 Task: Add an event with the title Second Performance Recognition Ceremony, date '2023/11/17', time 9:15 AM to 11:15 AMand add a description: The training session will be facilitated by experienced professionals who specialize in team dynamics, collaboration, and organizational development. They will provide valuable insights, facilitate discussions, and guide participants through practical exercises to reinforce the concepts covered., put the event into Blue category . Add location for the event as: Amsterdam, Netherlands, logged in from the account softage.7@softage.netand send the event invitation to softage.8@softage.net and softage.9@softage.net. Set a reminder for the event 15 minutes before
Action: Mouse moved to (100, 119)
Screenshot: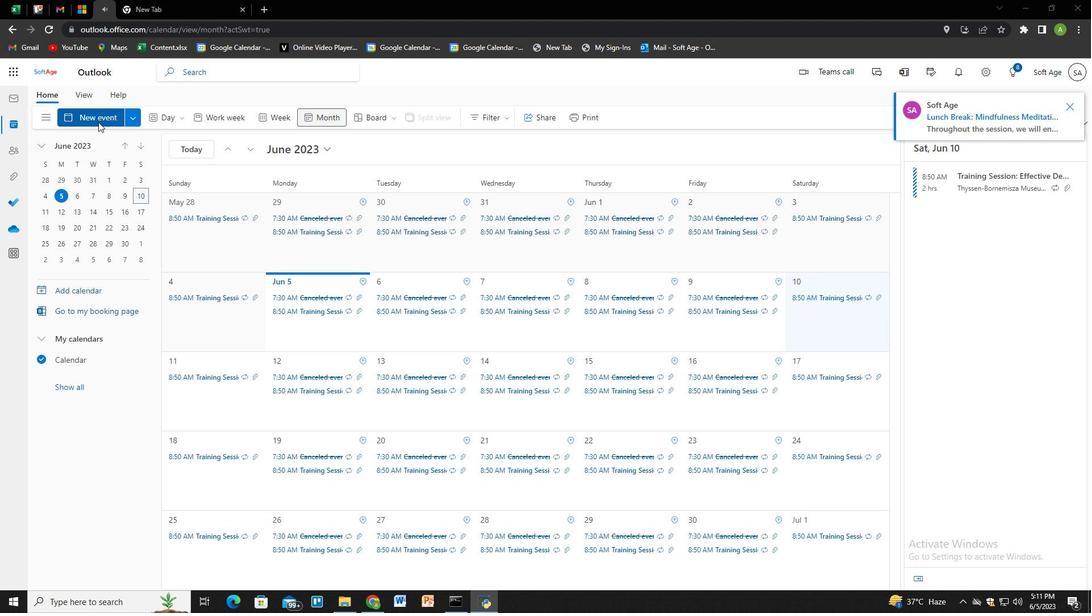 
Action: Mouse pressed left at (100, 119)
Screenshot: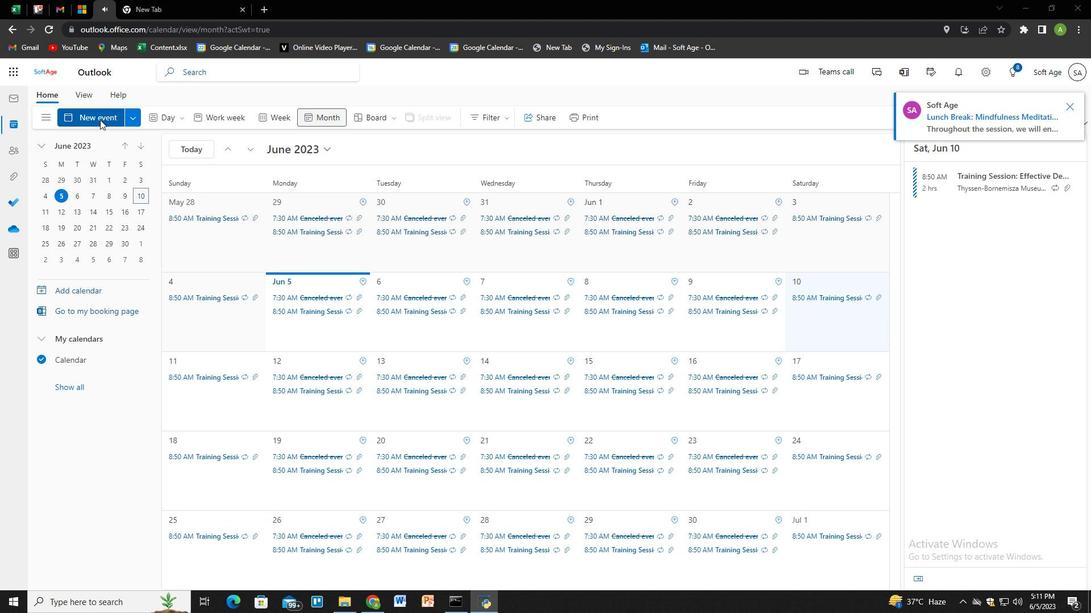 
Action: Mouse moved to (441, 190)
Screenshot: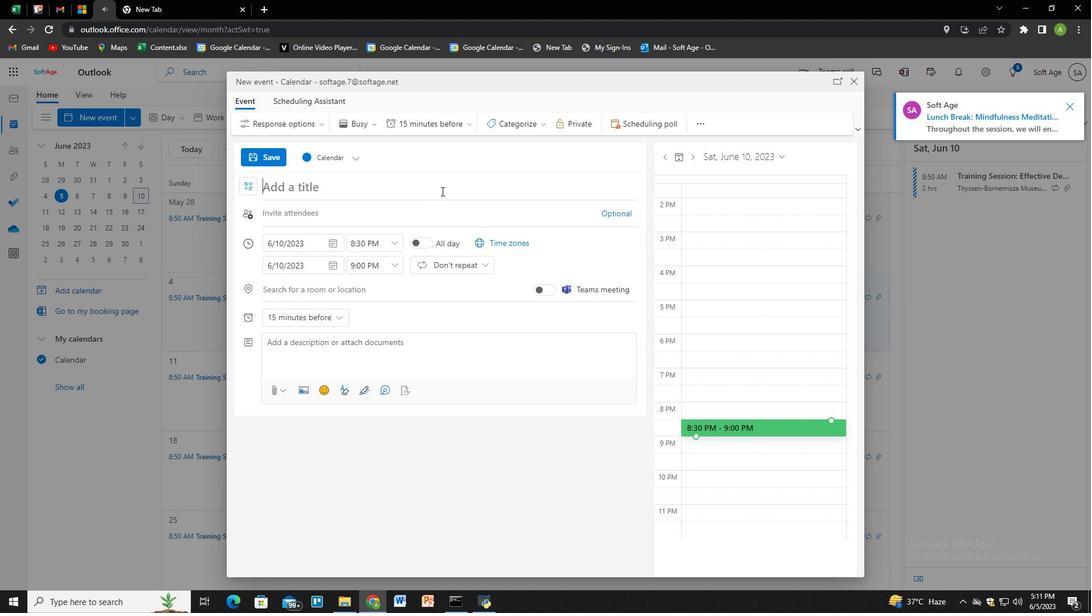 
Action: Mouse pressed left at (441, 190)
Screenshot: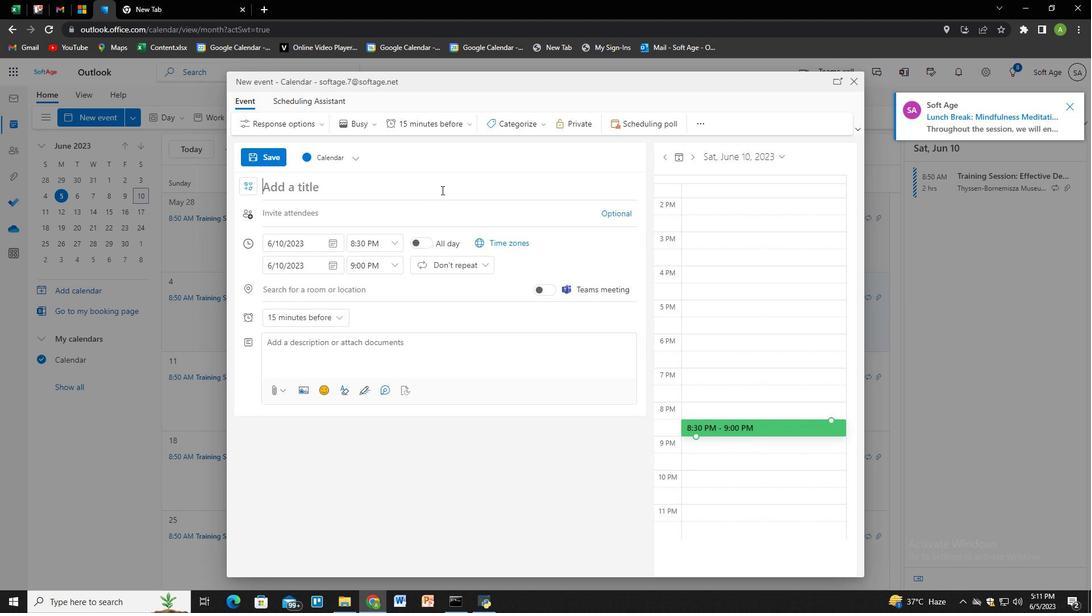 
Action: Key pressed <Key.shift>Second<Key.space><Key.shift><Key.shift><Key.shift><Key.shift><Key.shift><Key.shift><Key.shift><Key.shift><Key.shift><Key.shift><Key.shift><Key.shift><Key.shift><Key.shift><Key.shift><Key.shift><Key.shift><Key.shift><Key.shift><Key.shift>{<Key.backspace>Performance<Key.space><Key.shift>Recognition<Key.shift><Key.space><Key.shift>Ceremony,<Key.backspace>
Screenshot: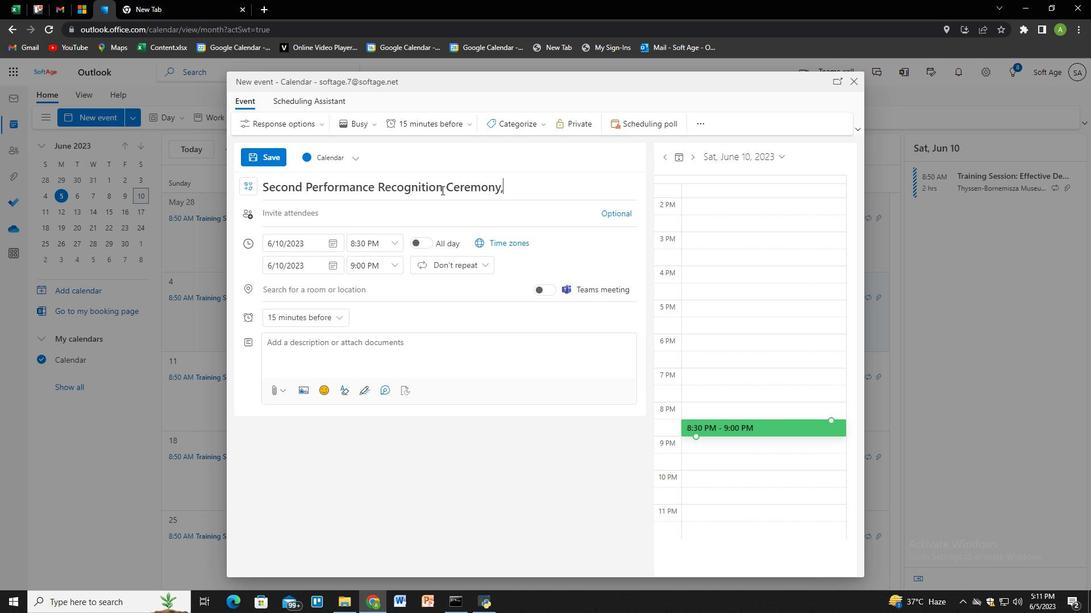 
Action: Mouse moved to (329, 245)
Screenshot: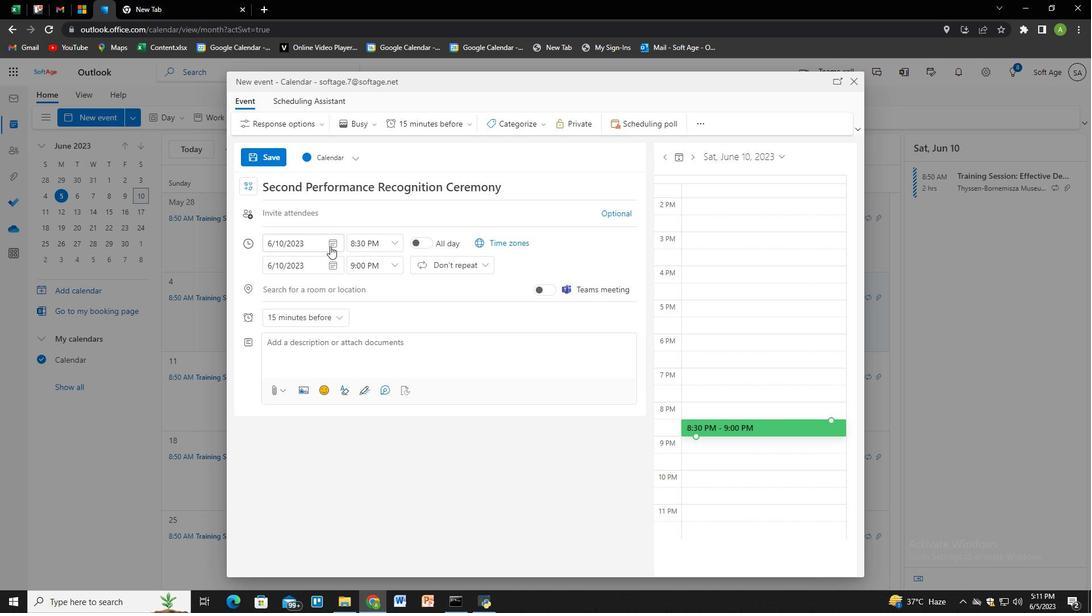 
Action: Mouse pressed left at (329, 245)
Screenshot: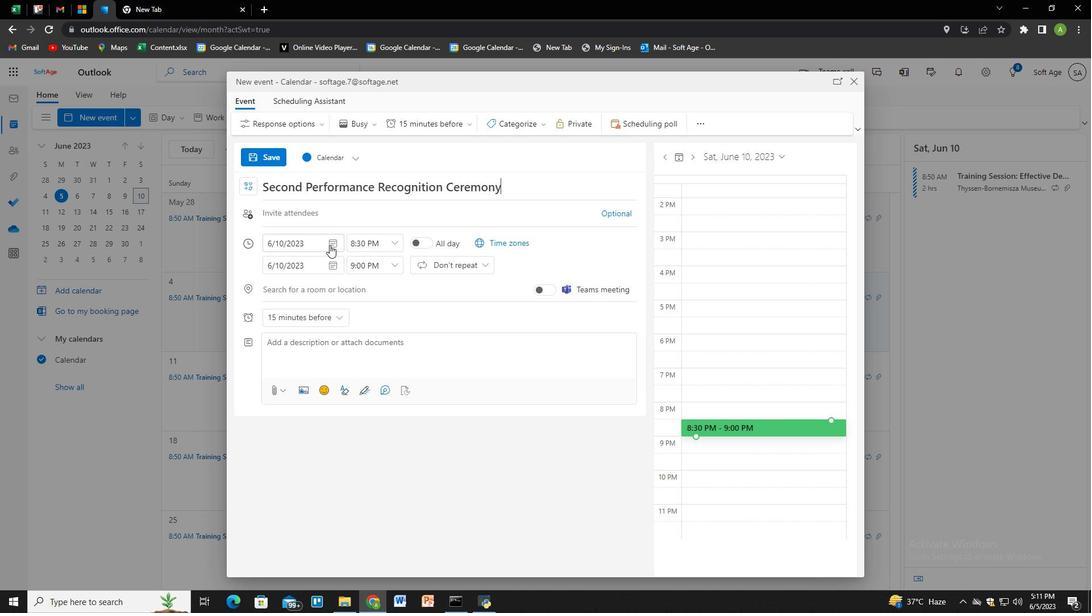 
Action: Mouse moved to (374, 263)
Screenshot: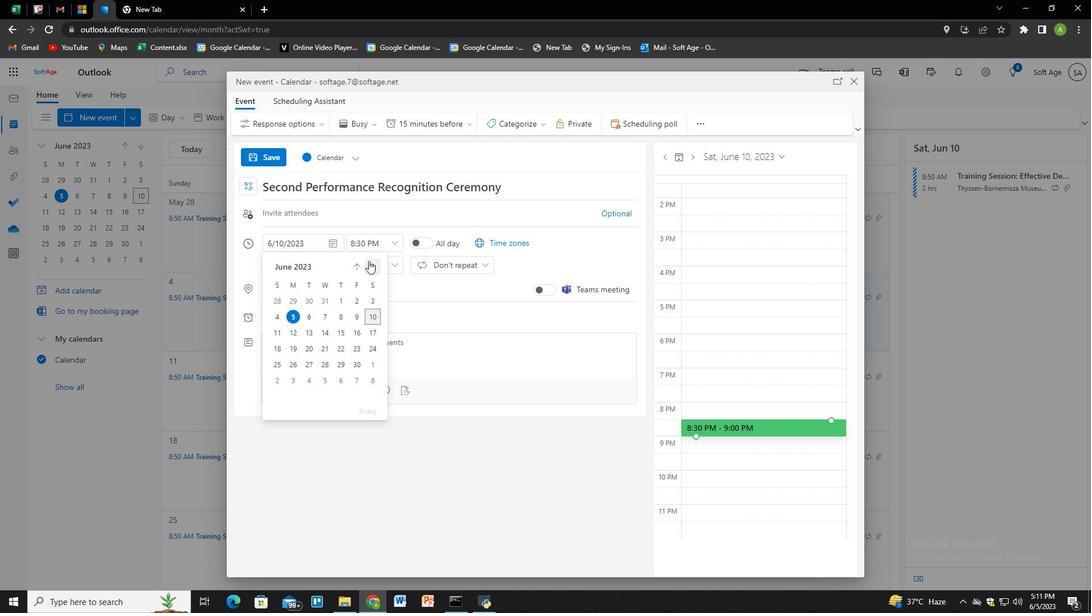 
Action: Mouse pressed left at (374, 263)
Screenshot: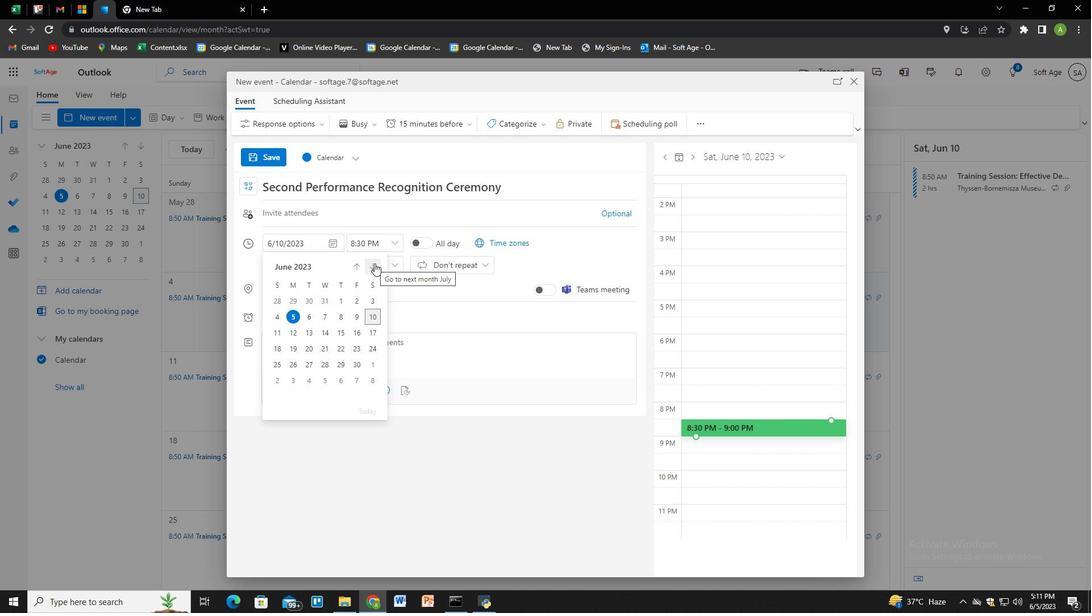 
Action: Mouse pressed left at (374, 263)
Screenshot: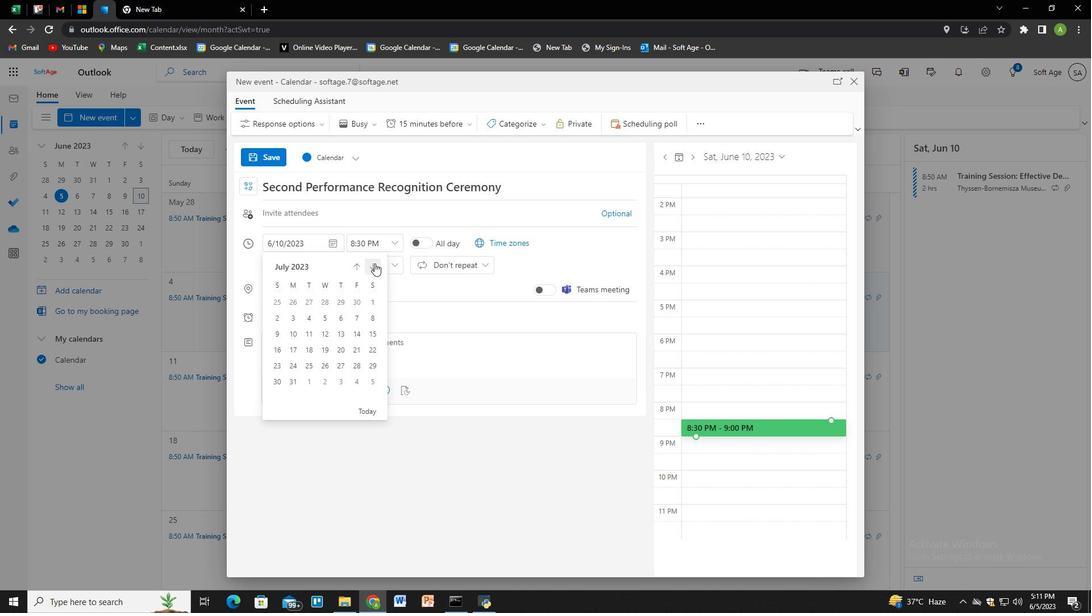 
Action: Mouse pressed left at (374, 263)
Screenshot: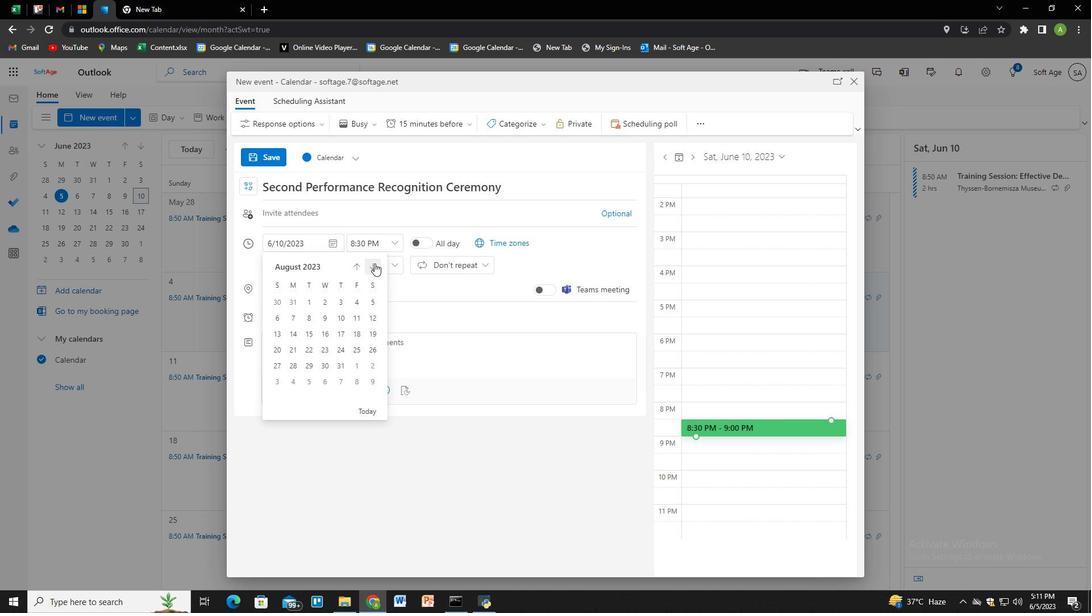 
Action: Mouse pressed left at (374, 263)
Screenshot: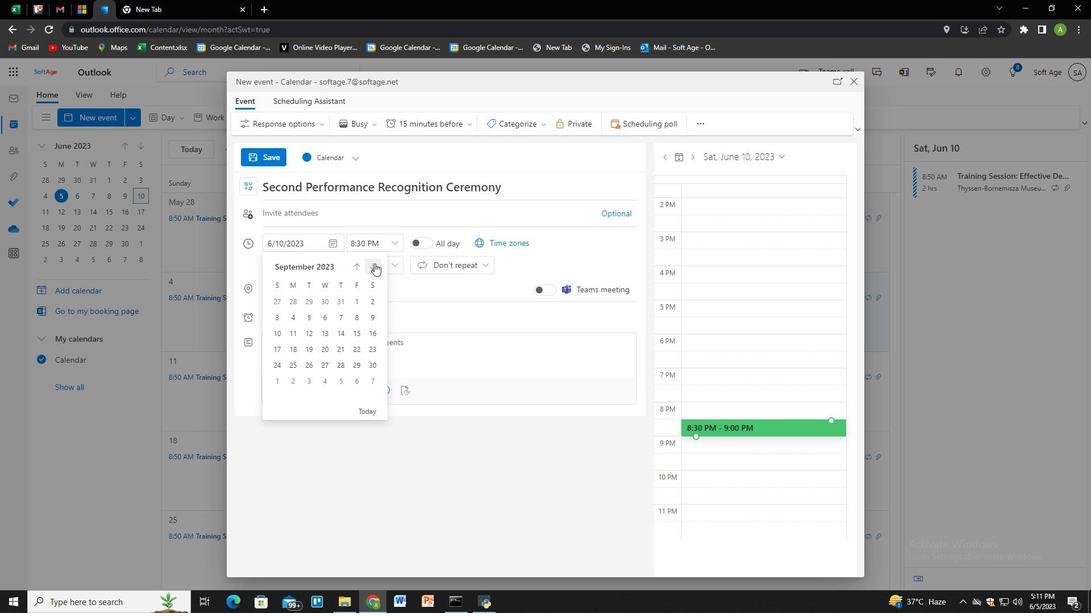 
Action: Mouse pressed left at (374, 263)
Screenshot: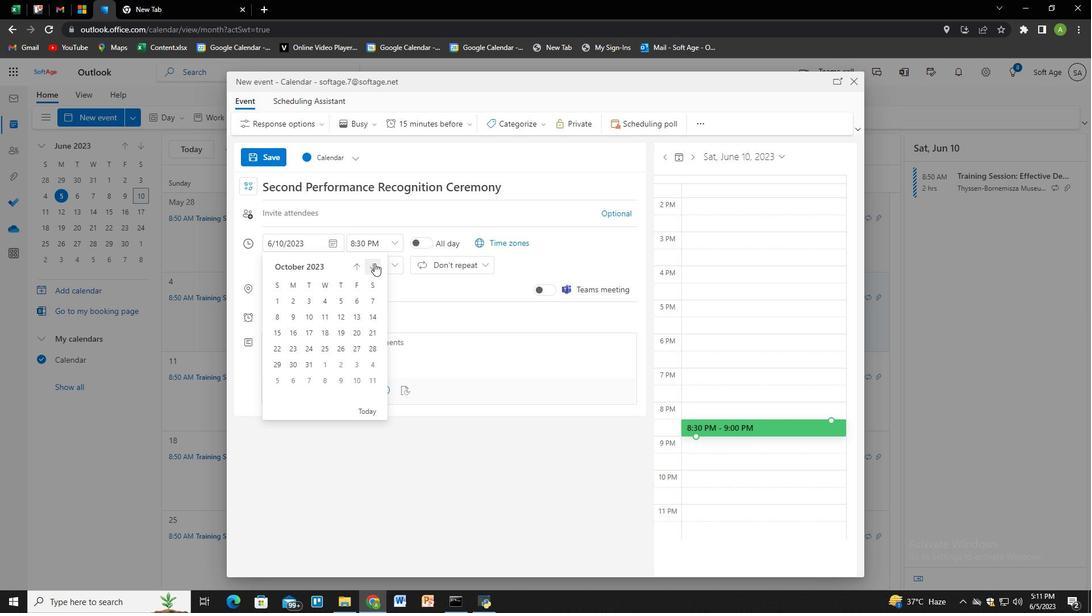 
Action: Mouse moved to (355, 335)
Screenshot: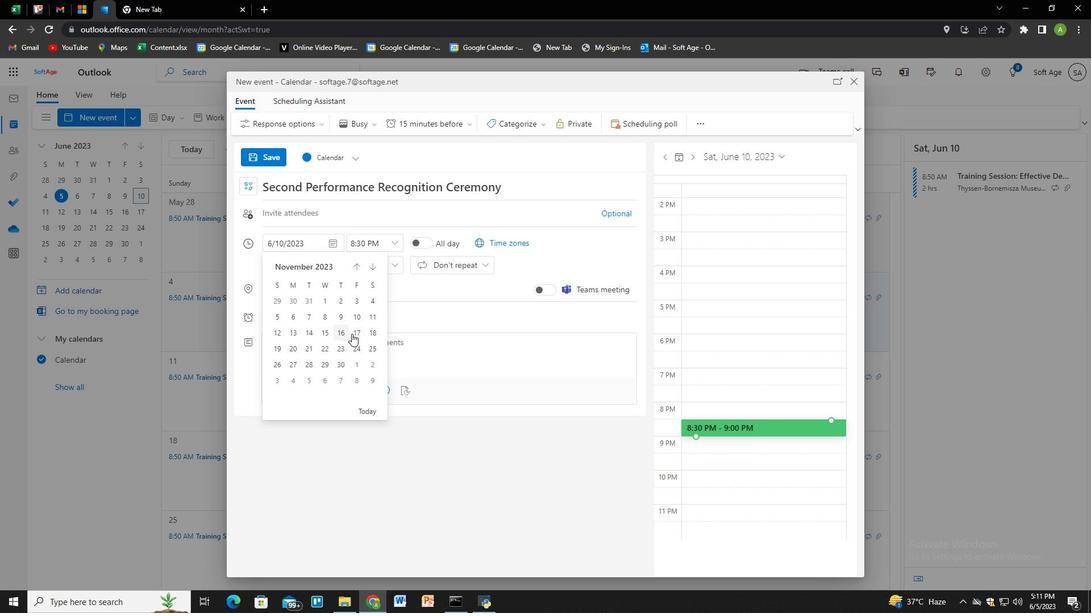 
Action: Mouse pressed left at (355, 335)
Screenshot: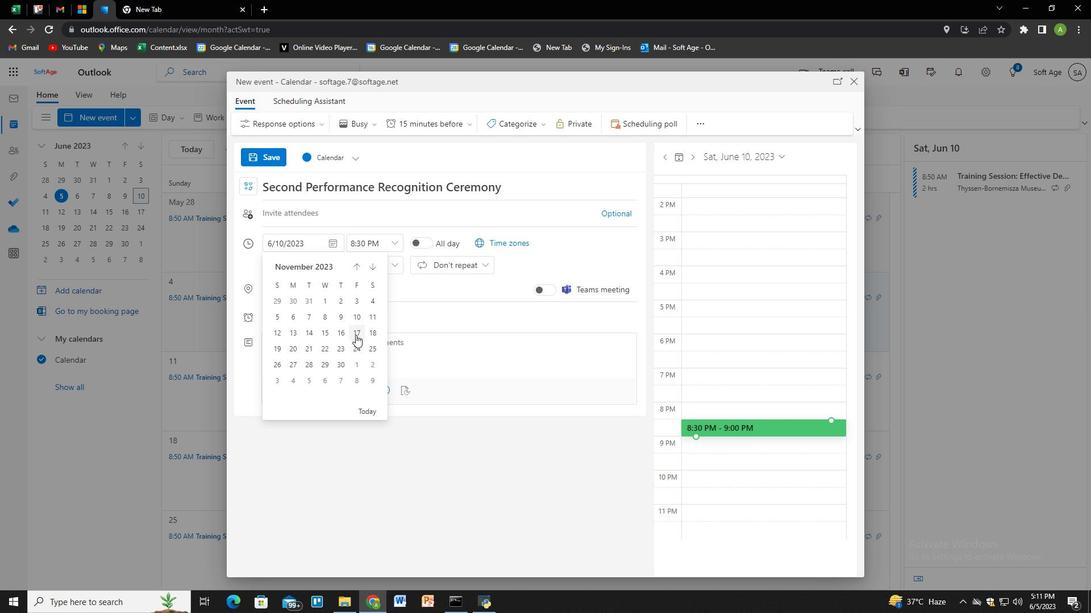 
Action: Mouse moved to (356, 246)
Screenshot: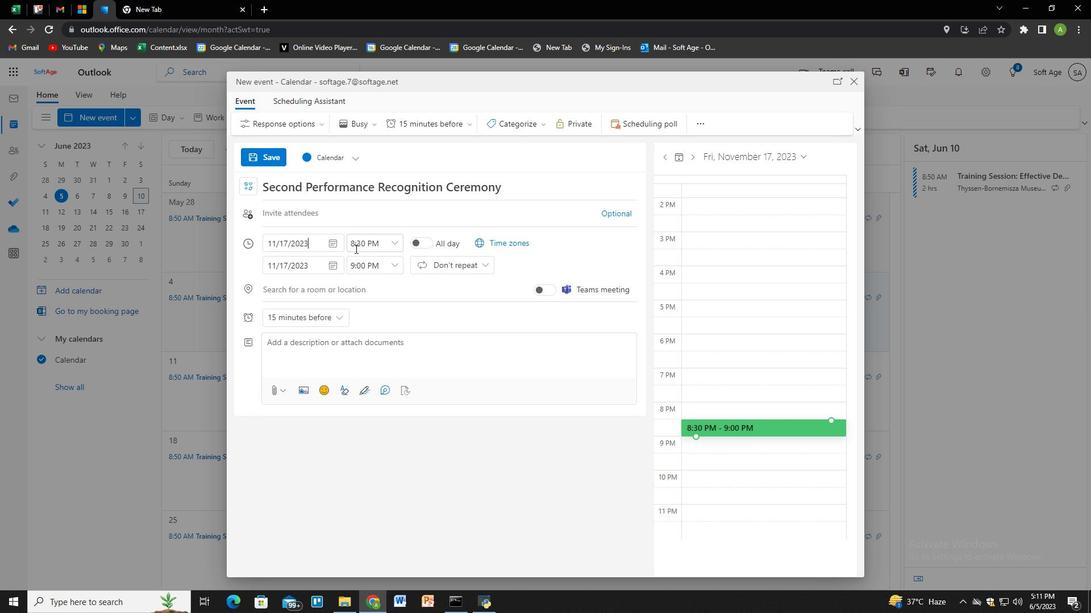 
Action: Mouse pressed left at (356, 246)
Screenshot: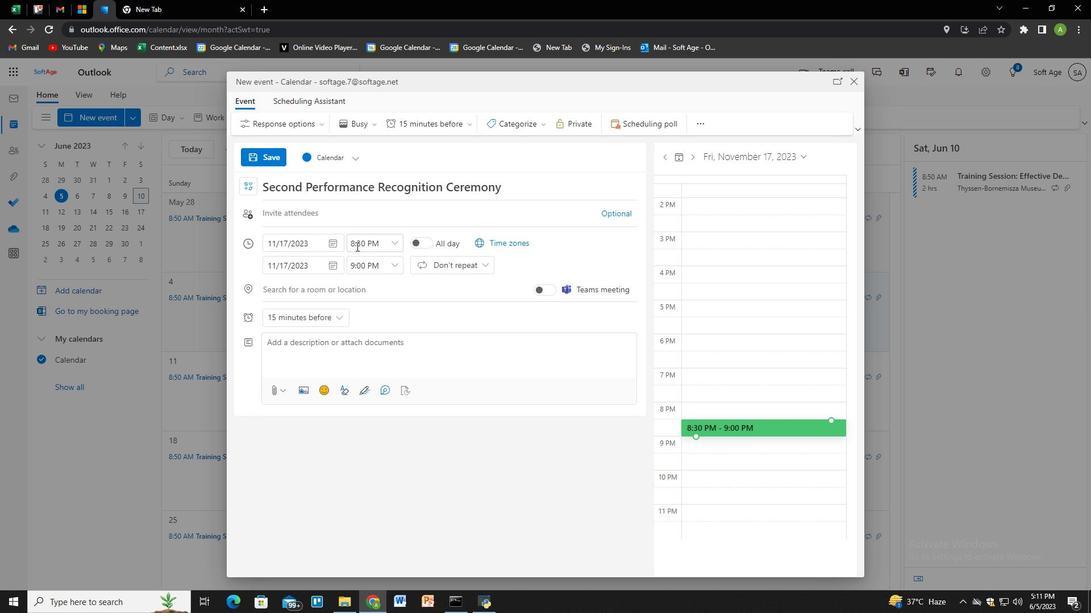 
Action: Key pressed 9<Key.shift_r>15<Key.backspace><Key.backspace><Key.shift_r>:15<Key.space><Key.shift>AM<Key.tab><Key.tab><Key.backspace>11<Key.shift_r>:15<Key.space><Key.shift>AMM
Screenshot: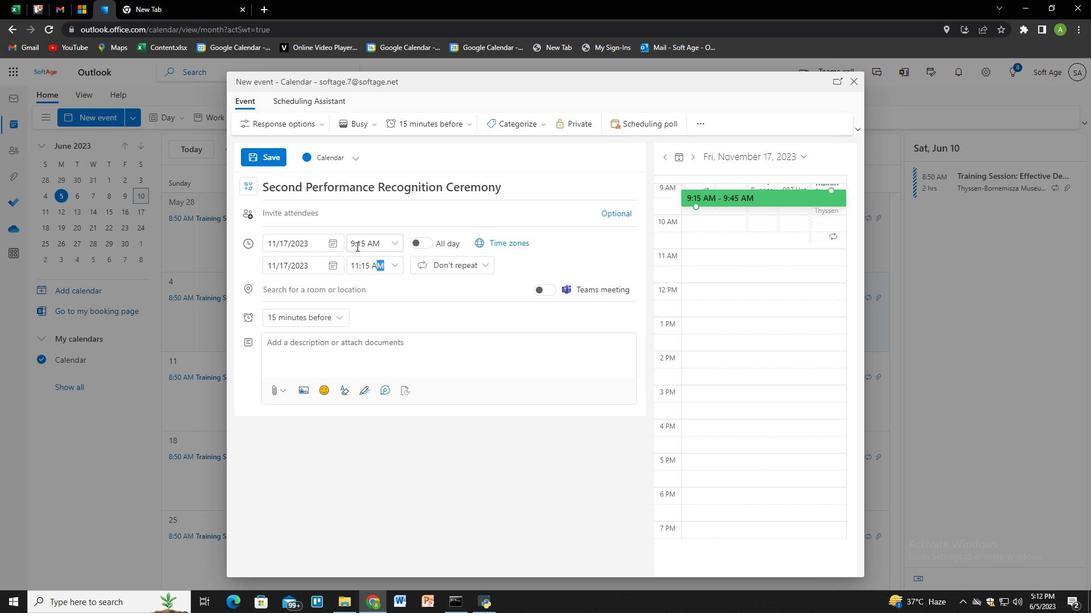 
Action: Mouse moved to (509, 269)
Screenshot: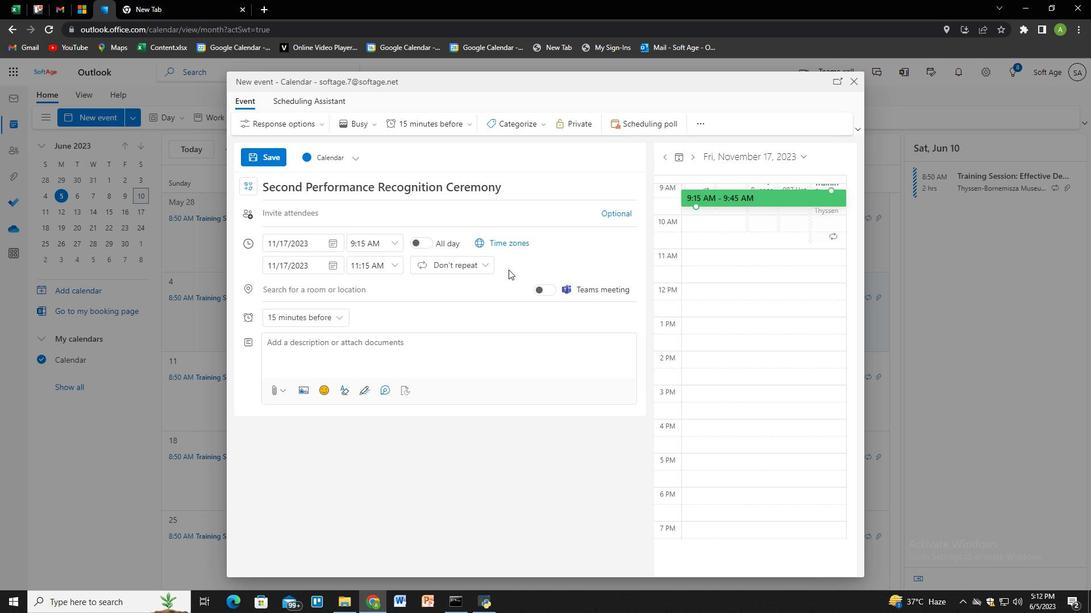 
Action: Mouse pressed left at (509, 269)
Screenshot: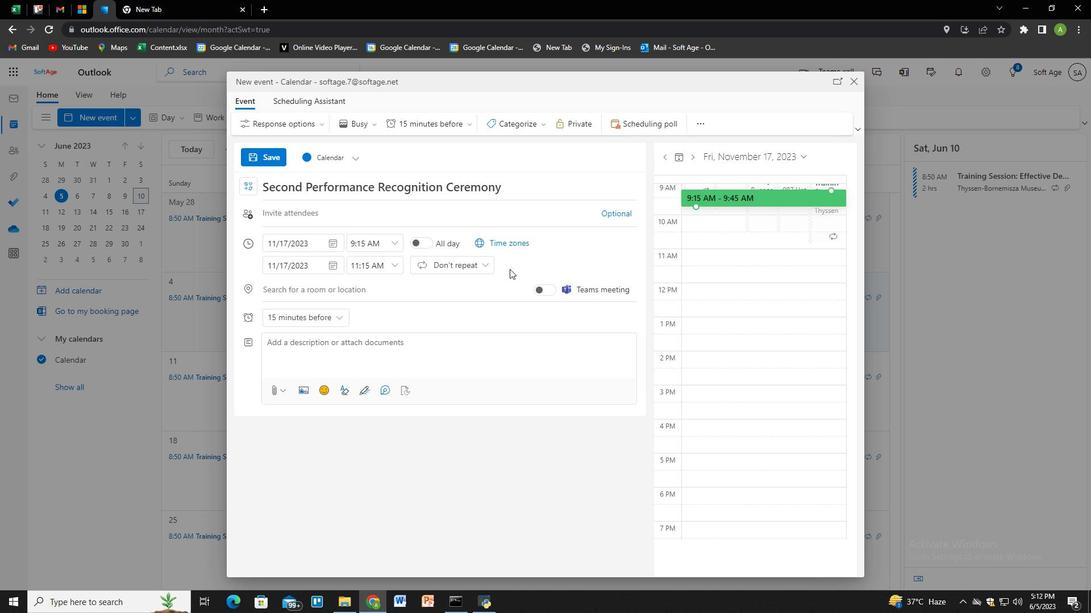 
Action: Mouse moved to (348, 354)
Screenshot: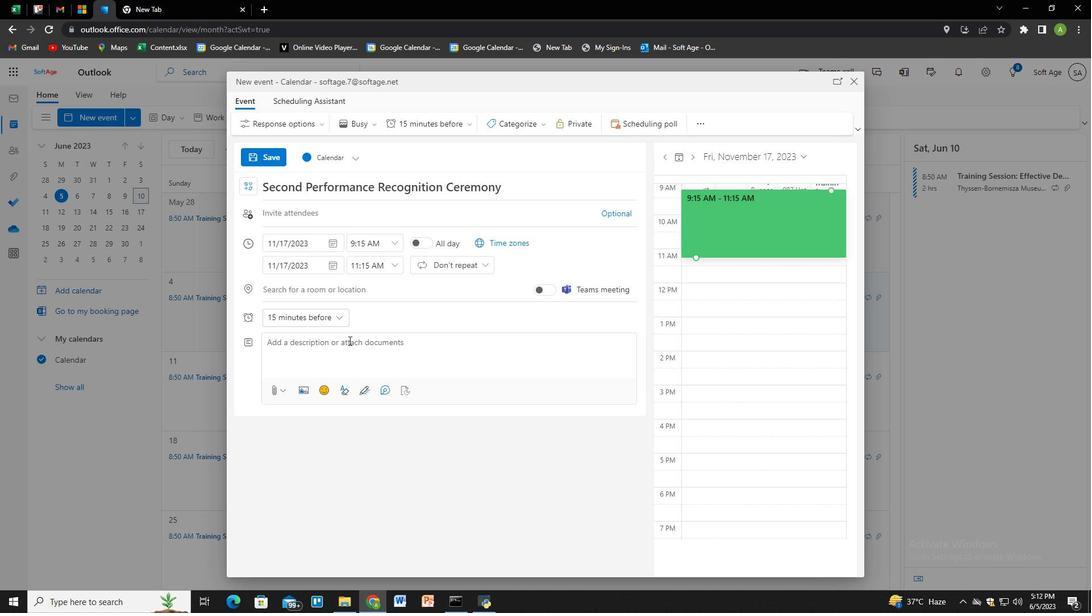 
Action: Mouse pressed left at (348, 354)
Screenshot: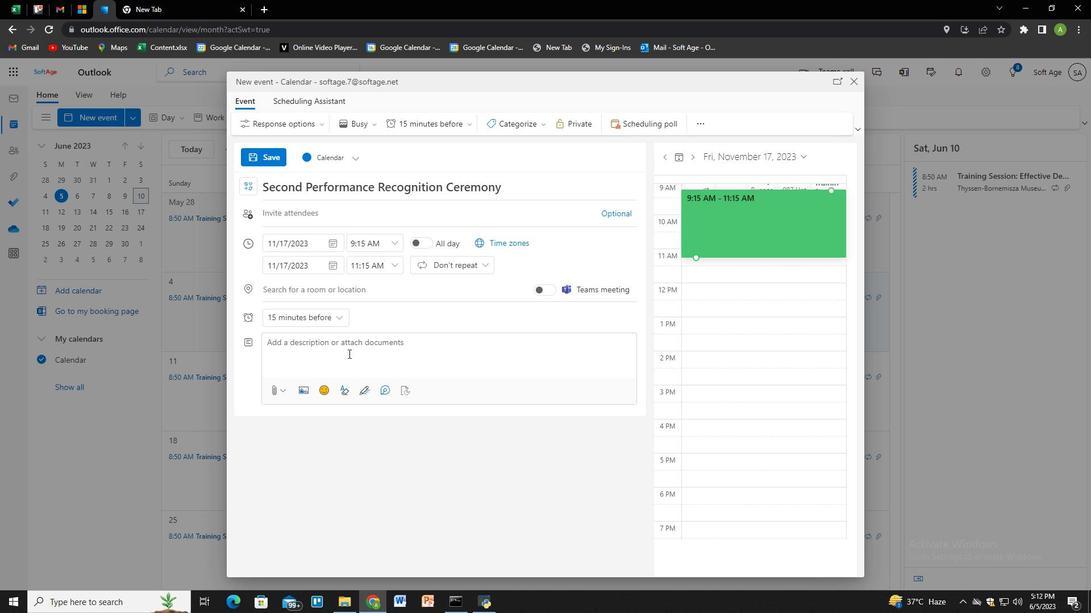 
Action: Mouse moved to (348, 354)
Screenshot: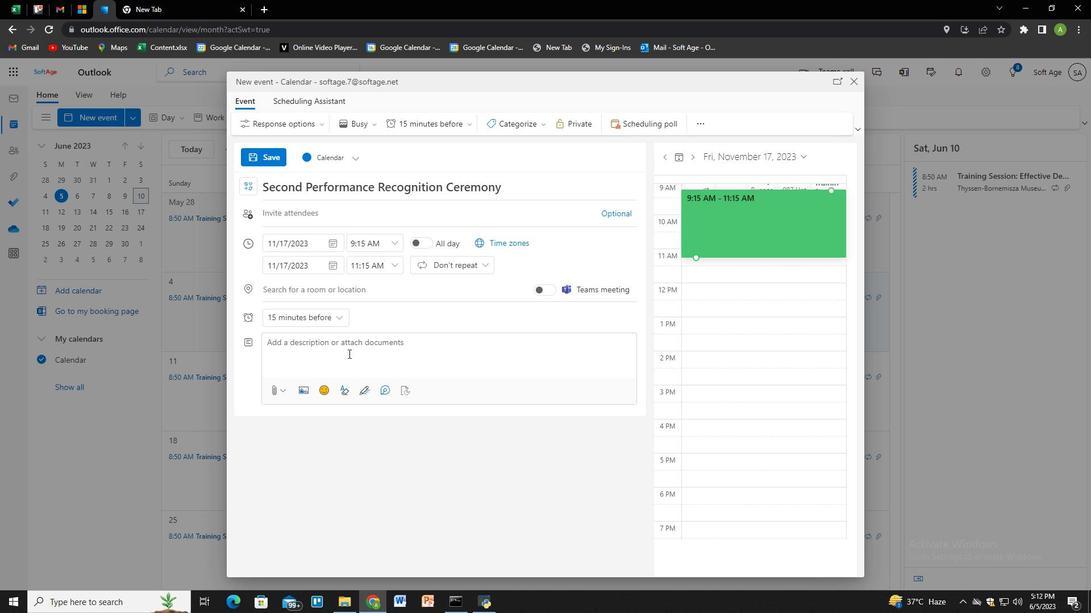 
Action: Key pressed <Key.shift>Parti<Key.backspace><Key.backspace><Key.backspace><Key.backspace><Key.backspace><Key.backspace><Key.backspace><Key.backspace><Key.backspace><Key.backspace><Key.shift>The<Key.space>training<Key.space>session<Key.space>will<Key.space>be<Key.space>facilitated<Key.space>by<Key.space>experienced<Key.space>professionals<Key.space>who<Key.space>specialize<Key.space>in<Key.space>team<Key.space>dynamics,<Key.space>collaboration,<Key.space>nd<Key.backspace><Key.backspace>and<Key.space>organizationn<Key.backspace>al<Key.space>development.<Key.space><Key.shift>They<Key.space>will<Key.space>provide<Key.space>valual<Key.backspace>ble<Key.space>insight,<Key.space>facilitate<Key.space>des<Key.backspace><Key.backspace>iscussions,<Key.space>and<Key.space>guide<Key.space>participants<Key.space>through<Key.space>practical<Key.space>exercises<Key.space>to<Key.space>reinforce<Key.space>the<Key.space>concepts<Key.space>covered.
Screenshot: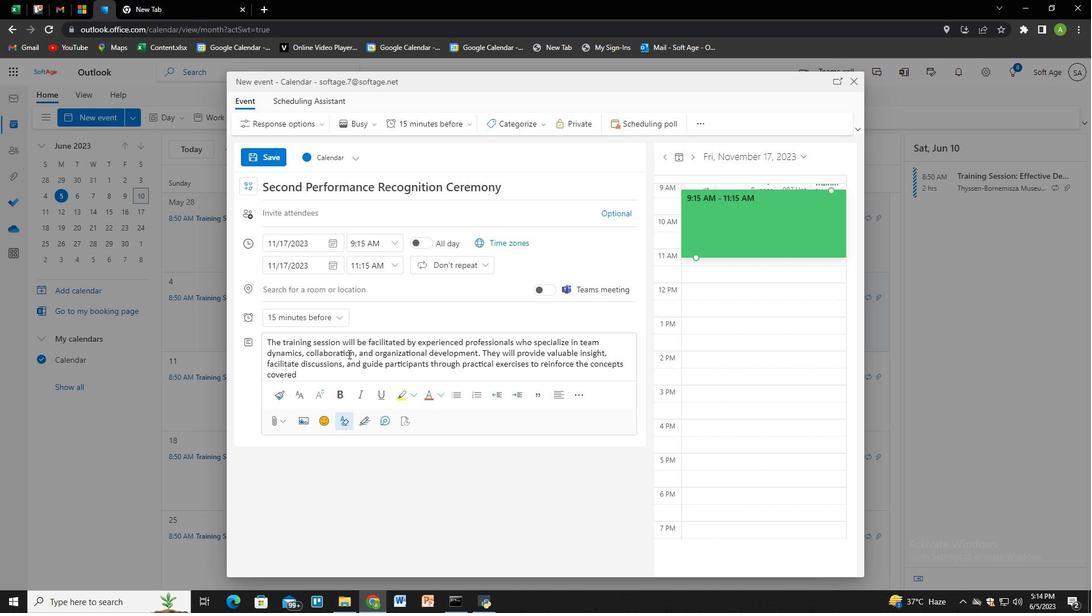 
Action: Mouse moved to (501, 122)
Screenshot: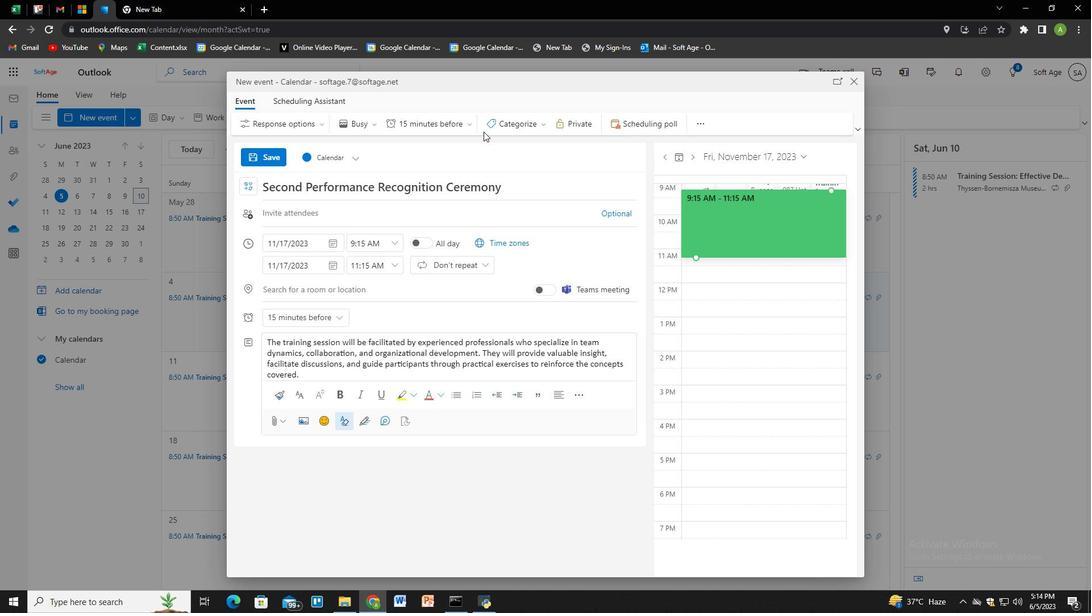 
Action: Mouse pressed left at (501, 122)
Screenshot: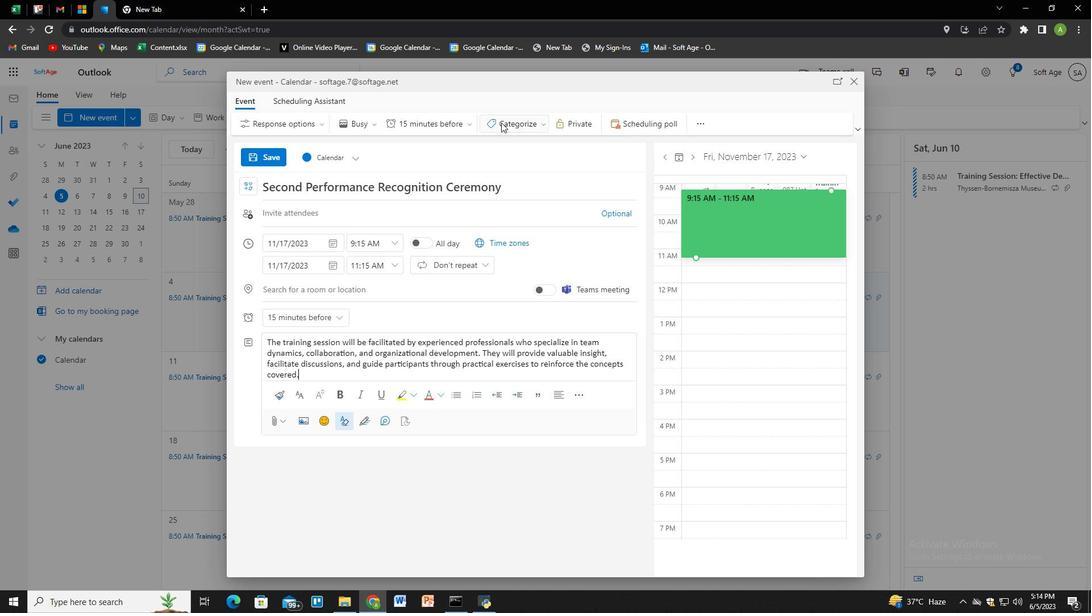 
Action: Mouse moved to (505, 145)
Screenshot: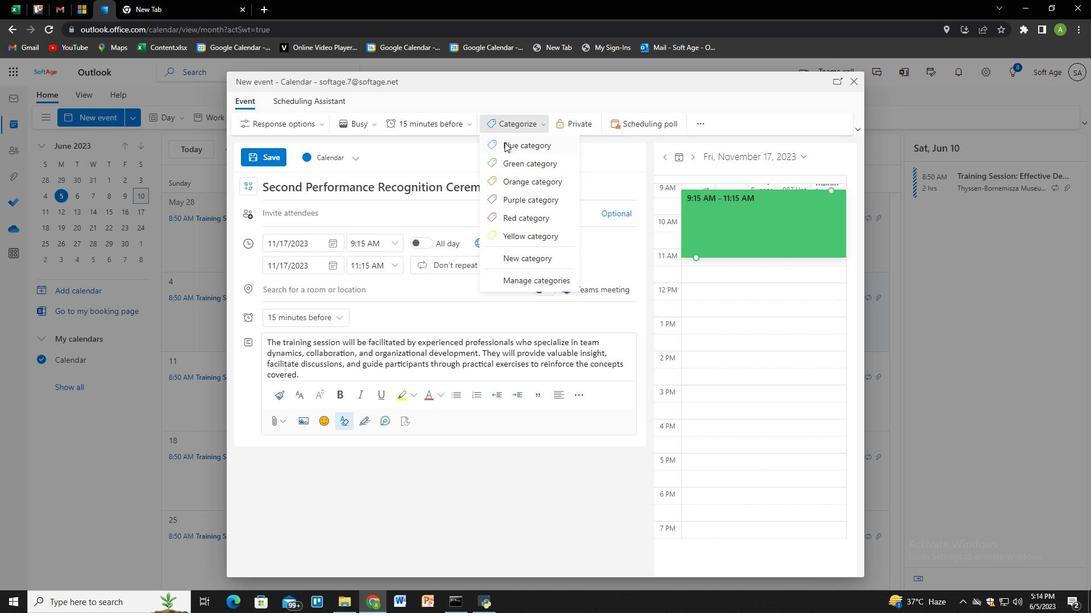 
Action: Mouse pressed left at (505, 145)
Screenshot: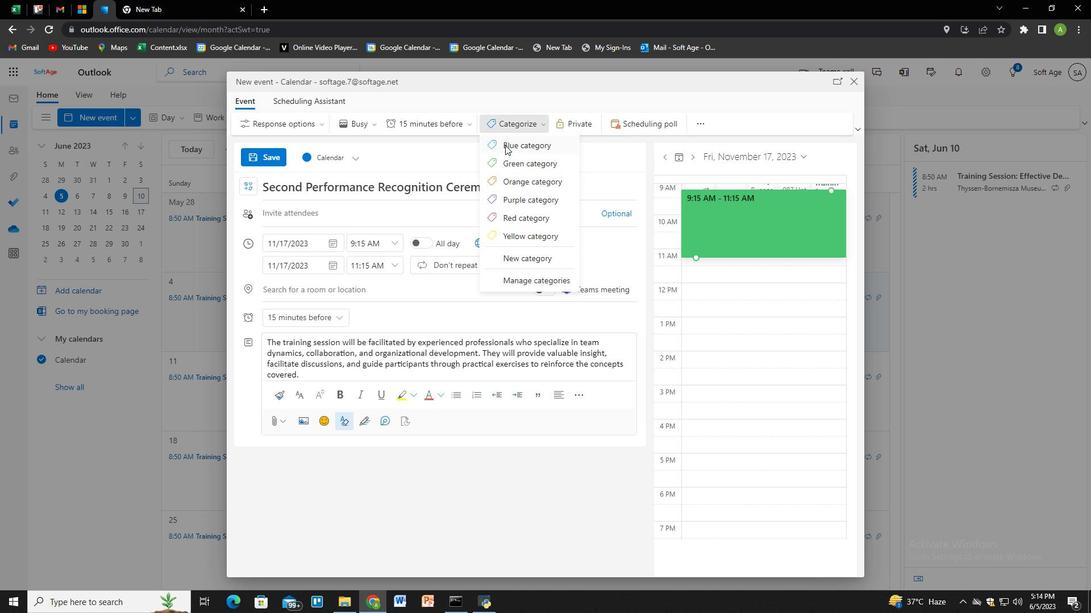 
Action: Mouse moved to (351, 288)
Screenshot: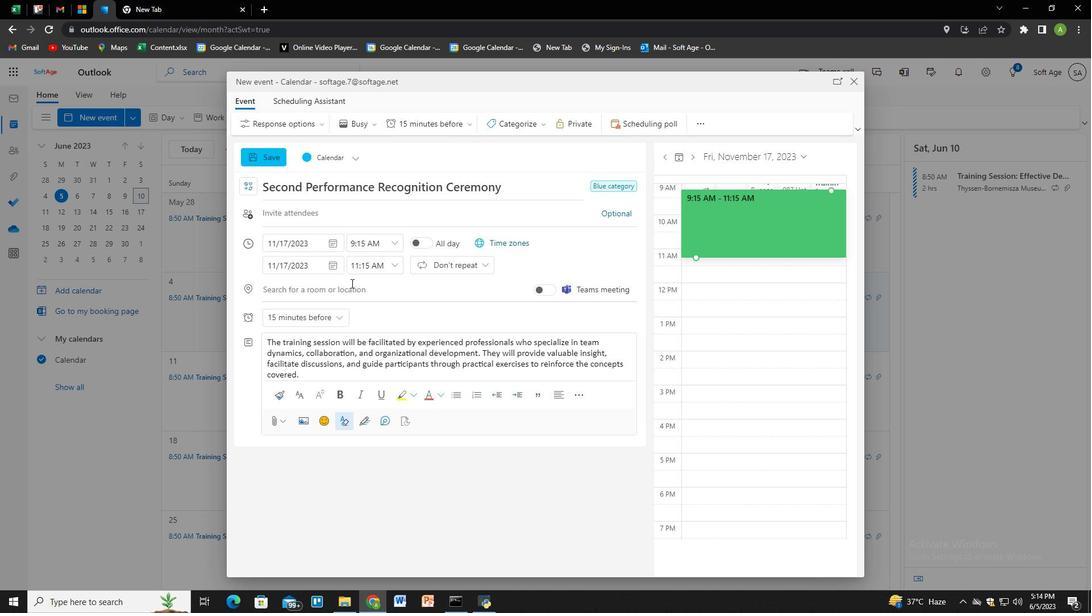 
Action: Mouse pressed left at (351, 288)
Screenshot: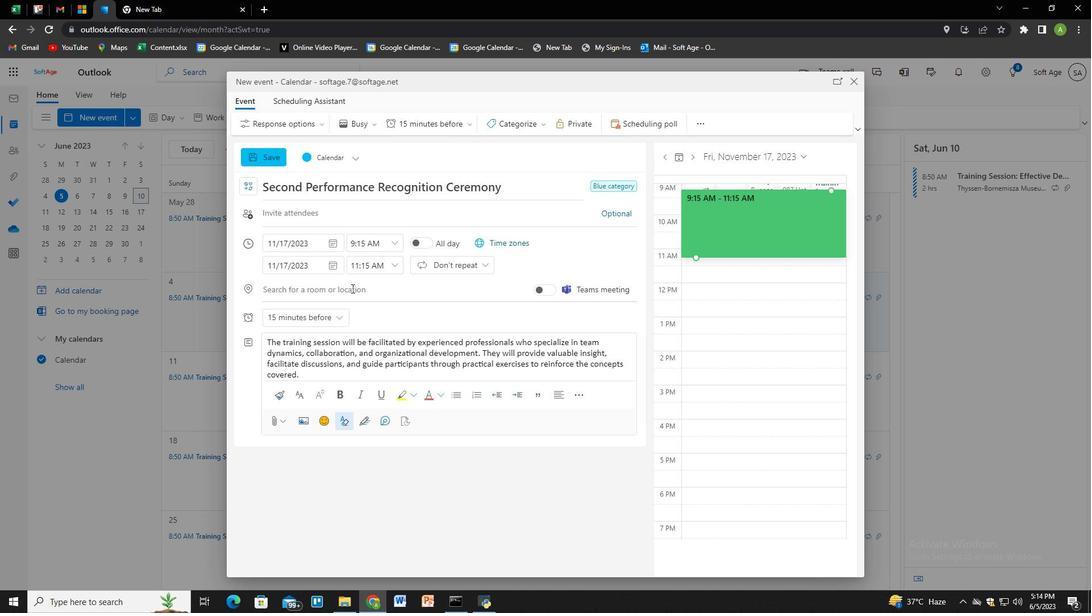 
Action: Mouse moved to (352, 289)
Screenshot: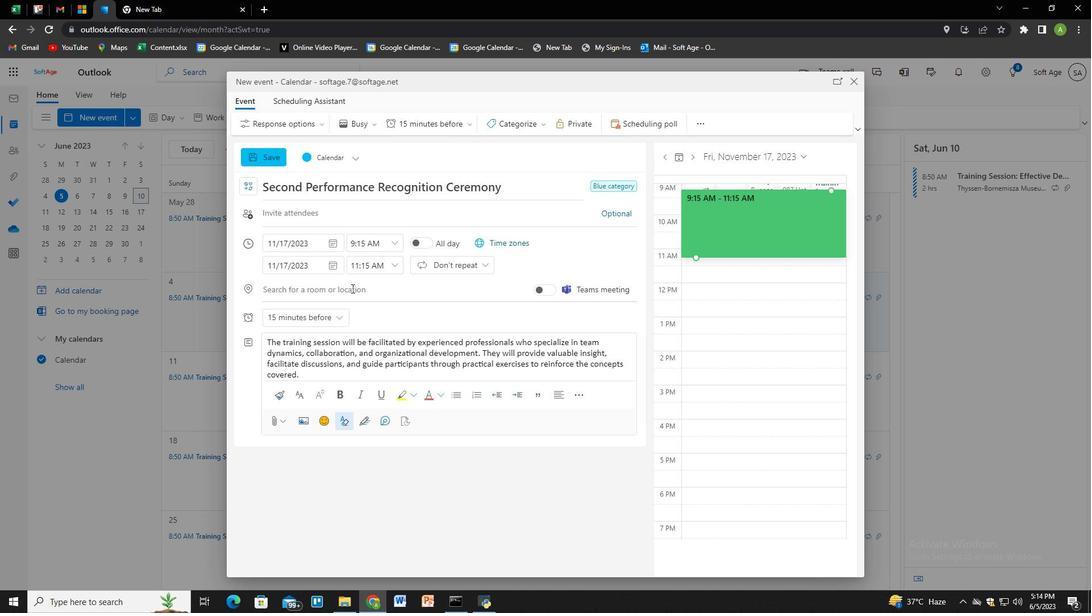 
Action: Key pressed <Key.shift>Amsterdam,<Key.space><Key.shift><Key.shift><Key.shift>Netherlands<Key.down><Key.enter>
Screenshot: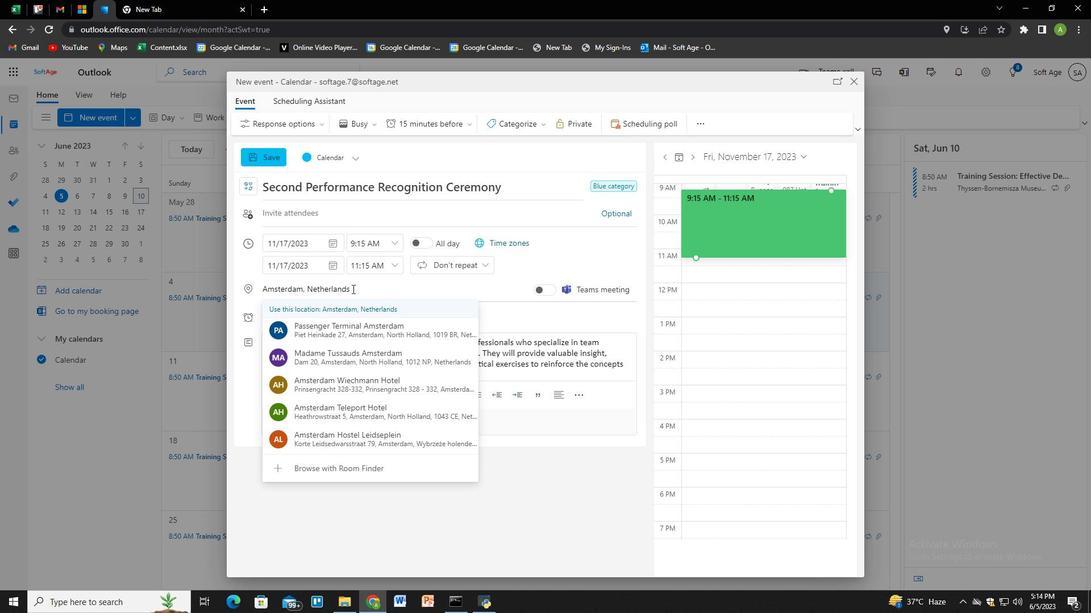 
Action: Mouse moved to (318, 210)
Screenshot: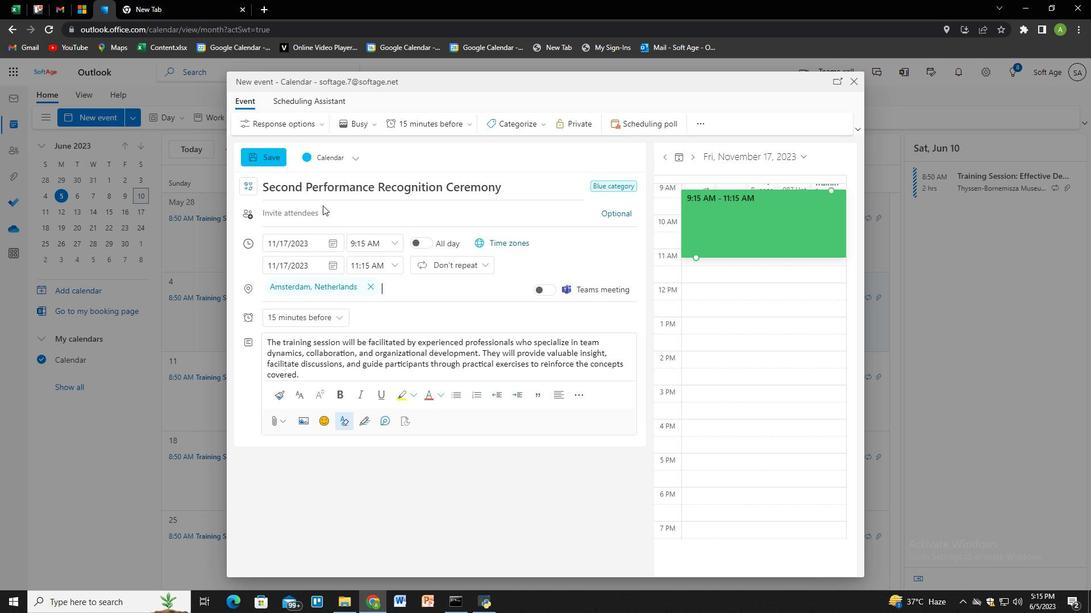 
Action: Mouse pressed left at (318, 210)
Screenshot: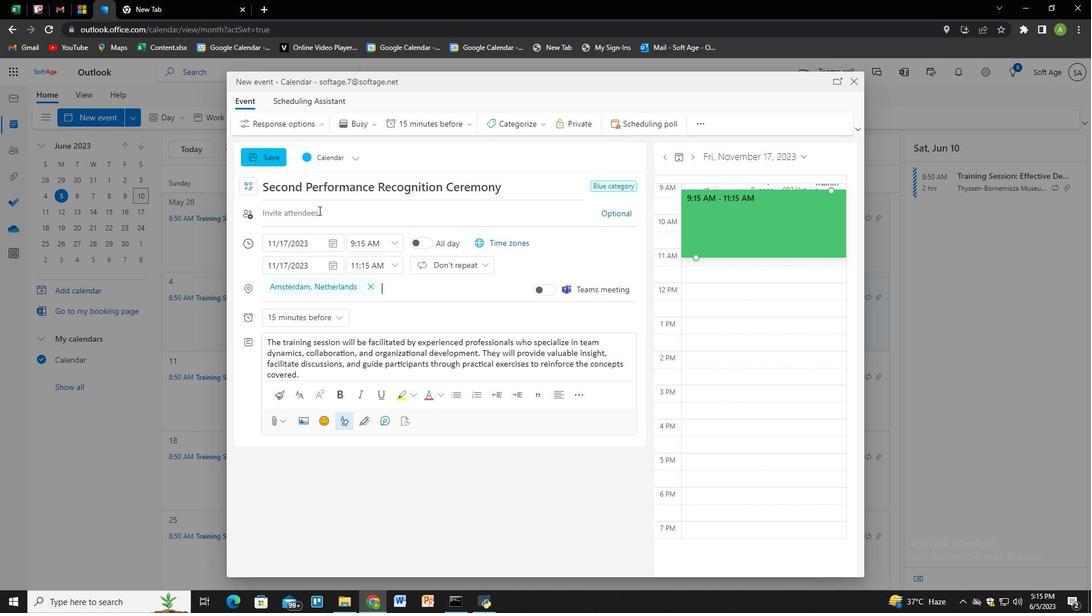 
Action: Key pressed softage.8<Key.shift>@softage.net<Key.enter>softage.9<Key.shift>@softage.net<Key.enter>
Screenshot: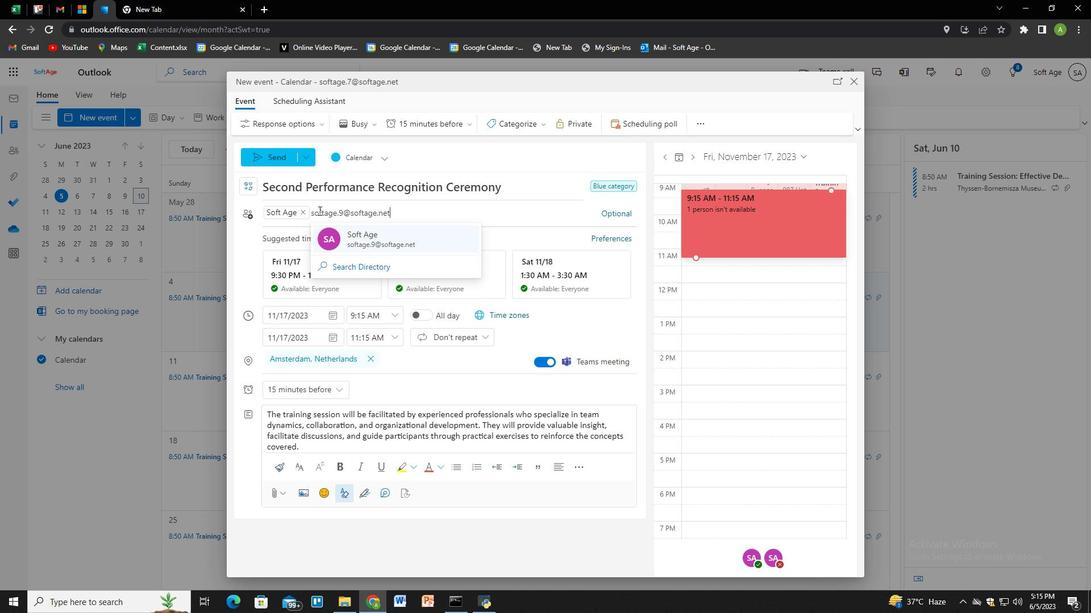 
Action: Mouse moved to (444, 126)
Screenshot: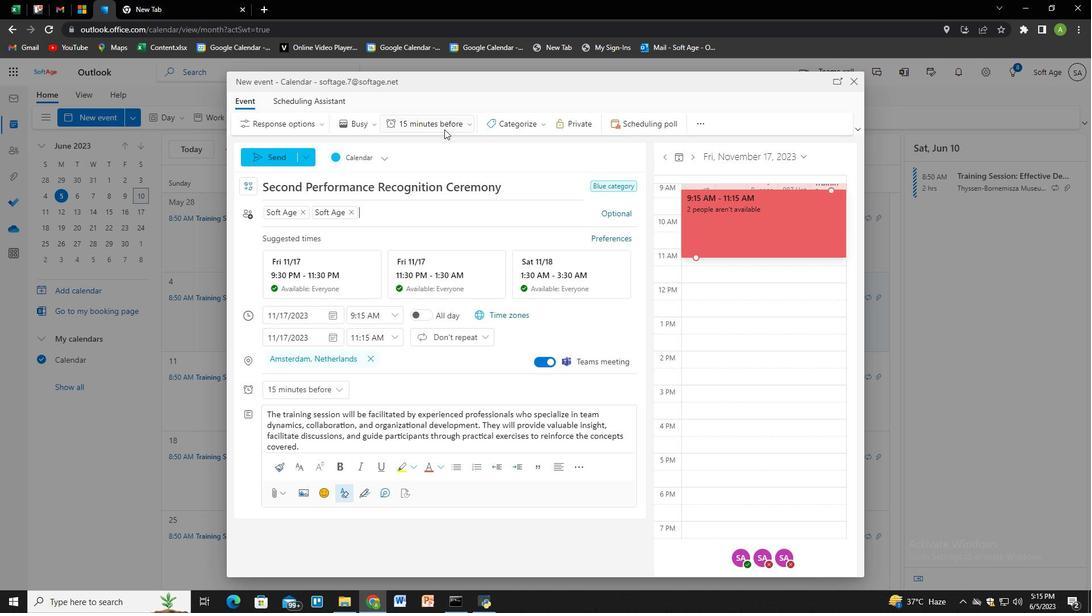 
Action: Mouse pressed left at (444, 126)
Screenshot: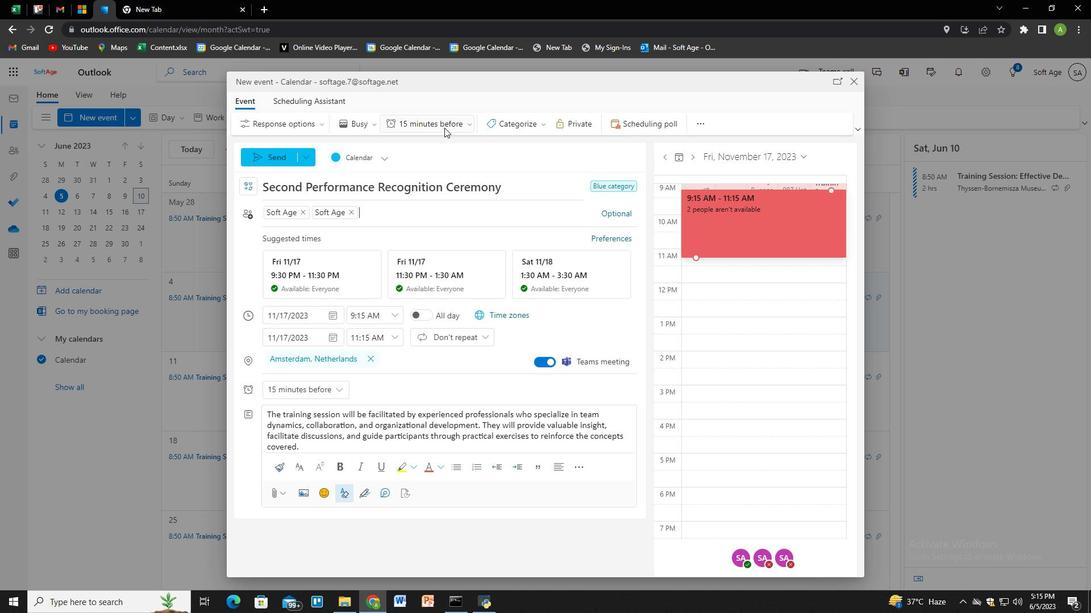 
Action: Mouse moved to (433, 206)
Screenshot: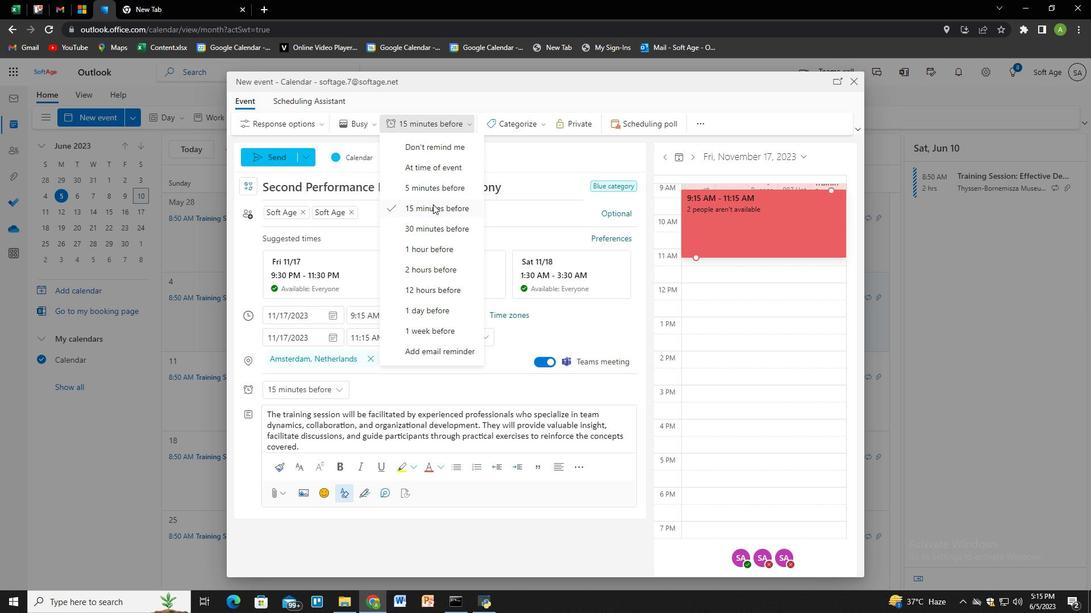 
Action: Mouse pressed left at (433, 206)
Screenshot: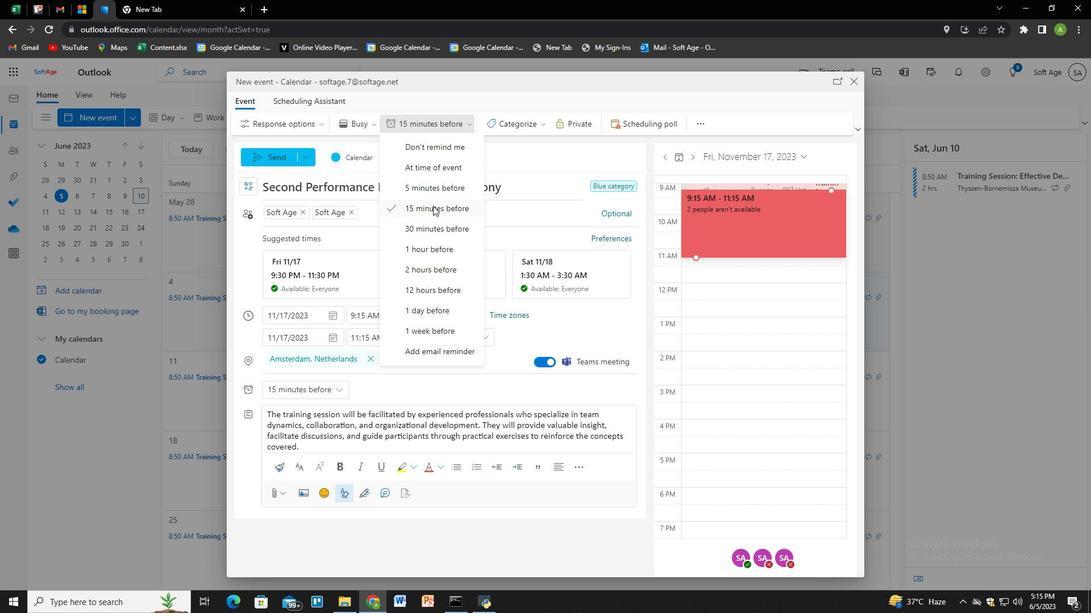 
Action: Mouse moved to (279, 162)
Screenshot: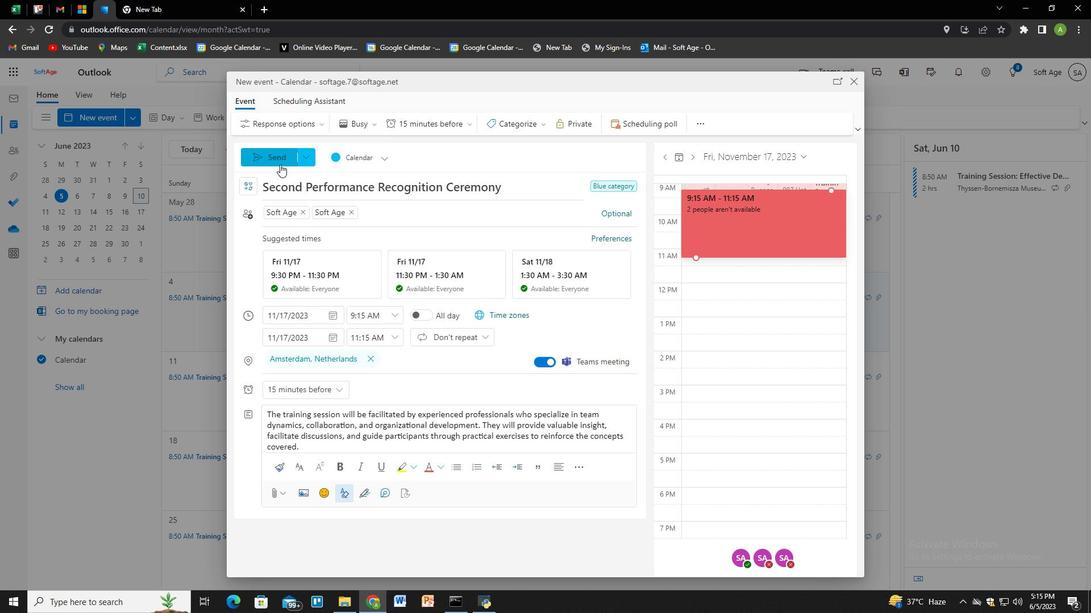 
Action: Mouse pressed left at (279, 162)
Screenshot: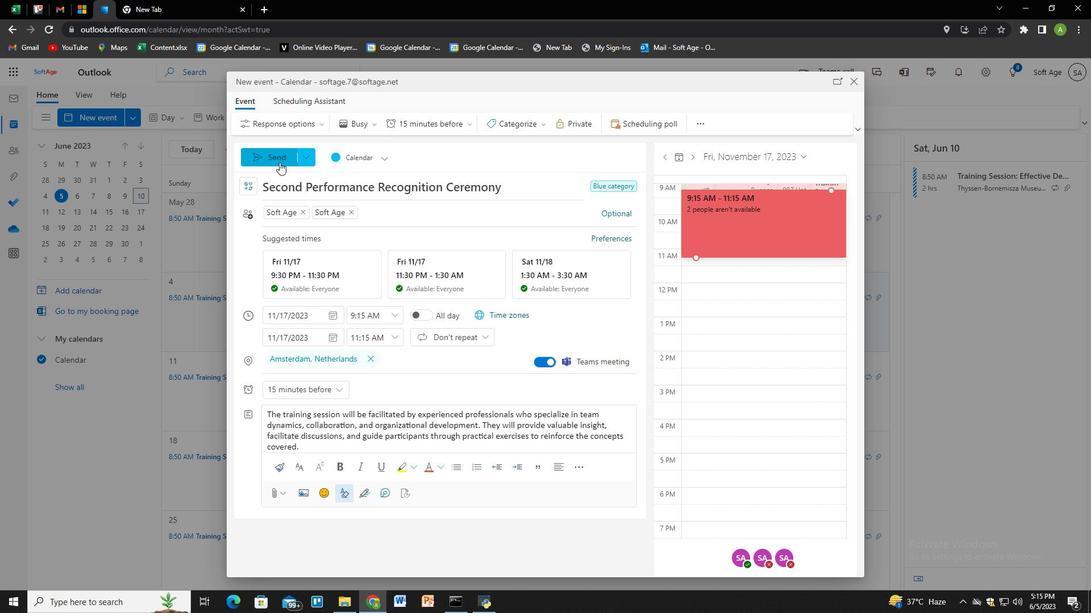 
Action: Mouse moved to (515, 345)
Screenshot: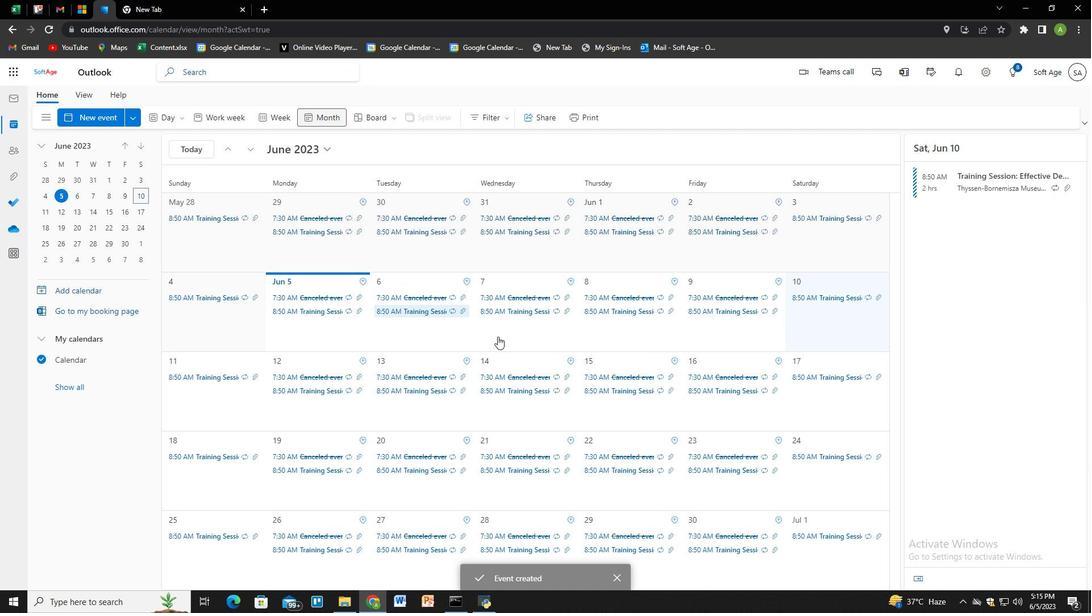 
